 Task: Star a specific release to track updates.
Action: Mouse moved to (1302, 69)
Screenshot: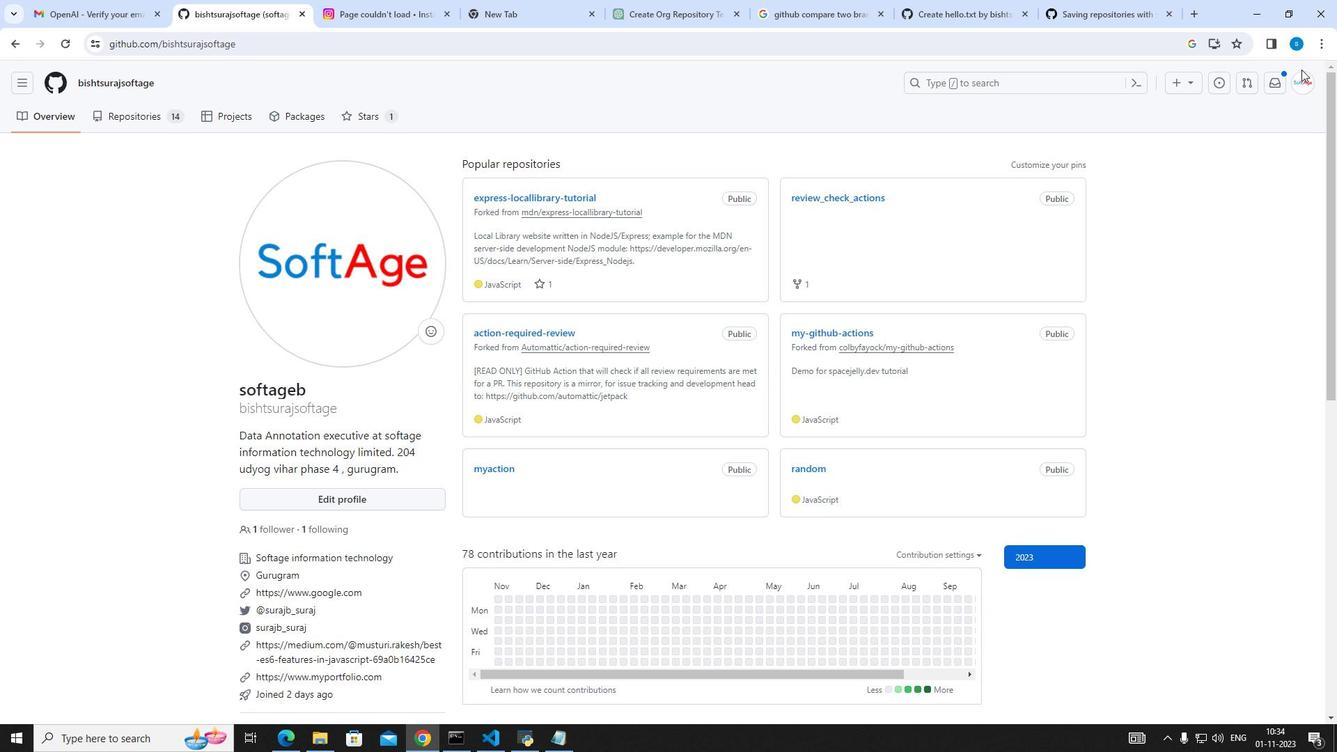 
Action: Mouse pressed left at (1302, 69)
Screenshot: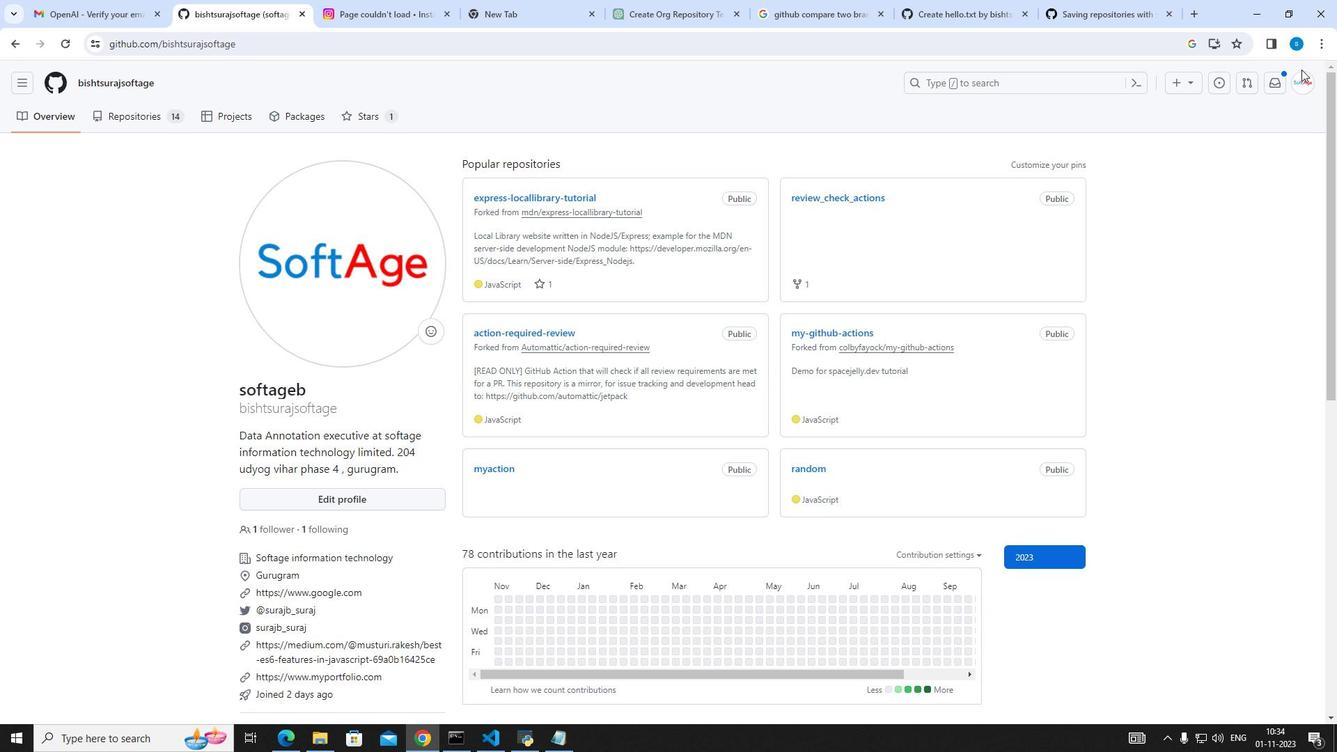 
Action: Mouse moved to (1303, 91)
Screenshot: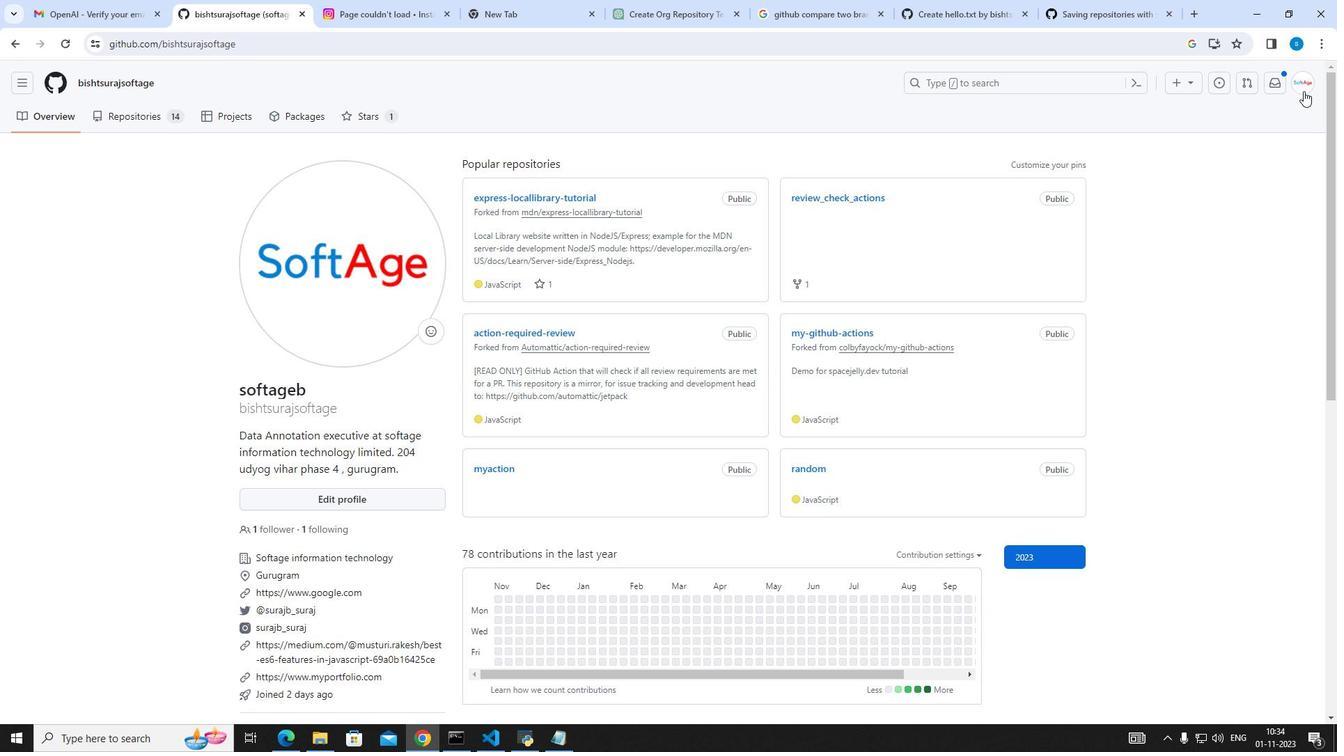 
Action: Mouse pressed left at (1303, 91)
Screenshot: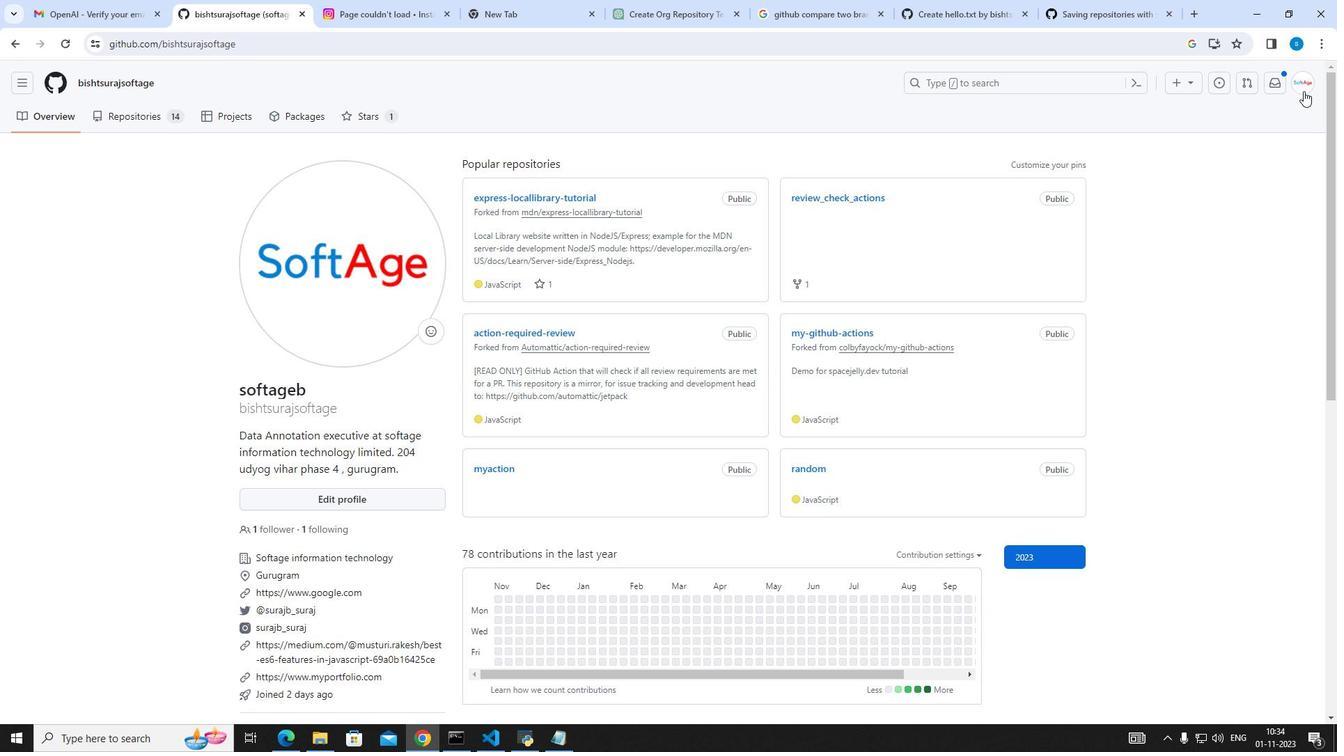 
Action: Mouse moved to (1194, 188)
Screenshot: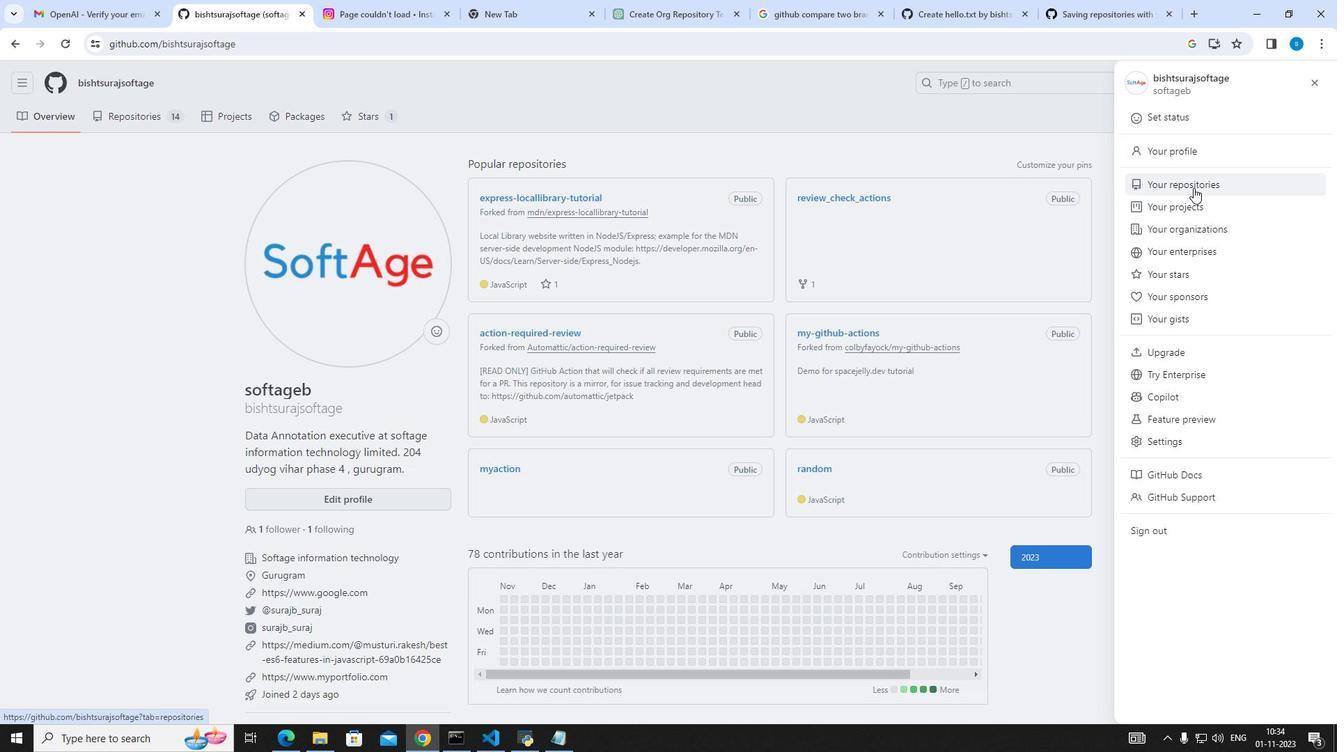 
Action: Mouse pressed left at (1194, 188)
Screenshot: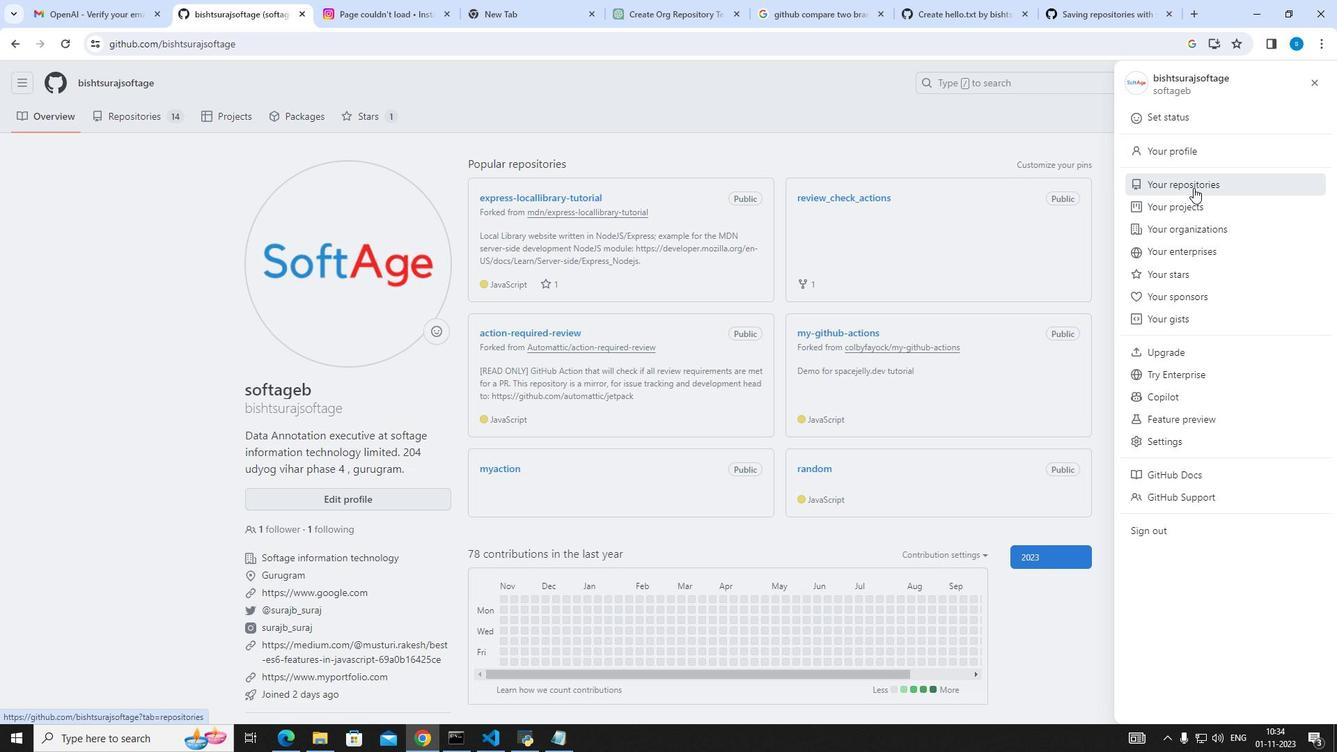 
Action: Mouse moved to (464, 391)
Screenshot: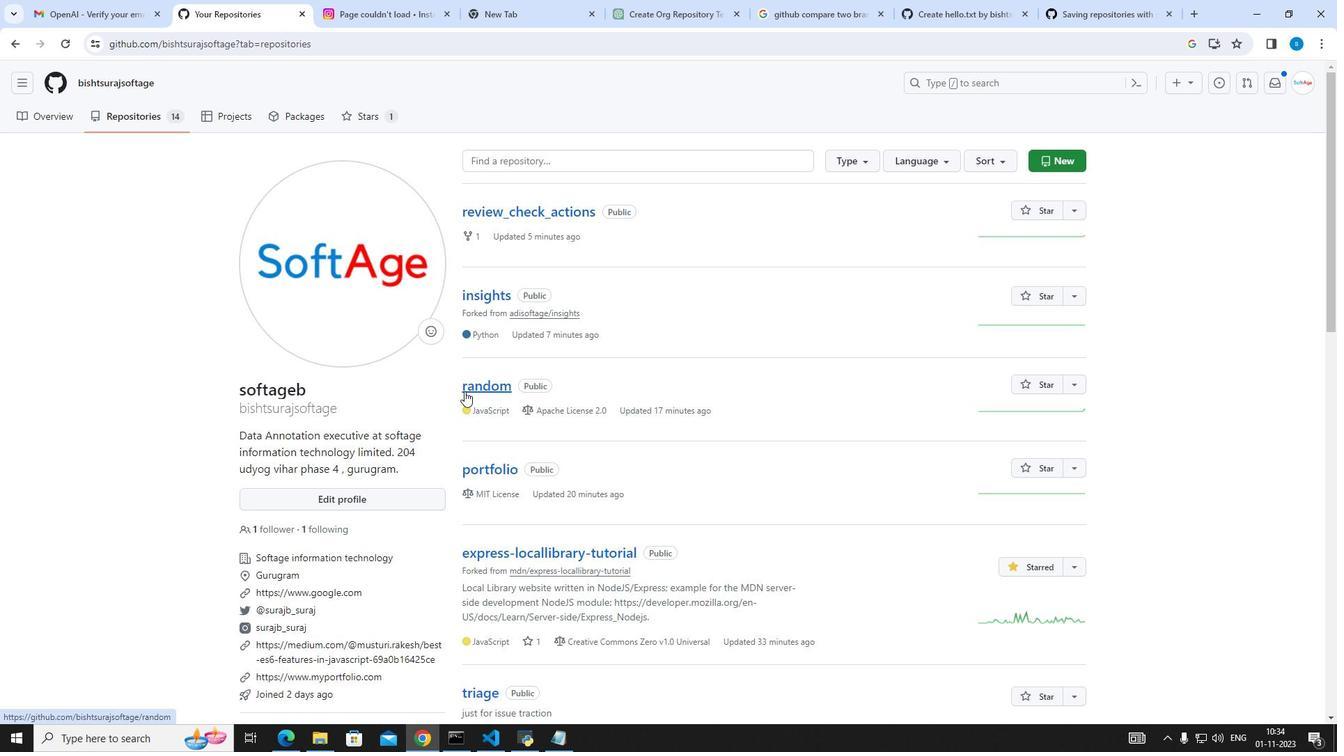 
Action: Mouse pressed left at (464, 391)
Screenshot: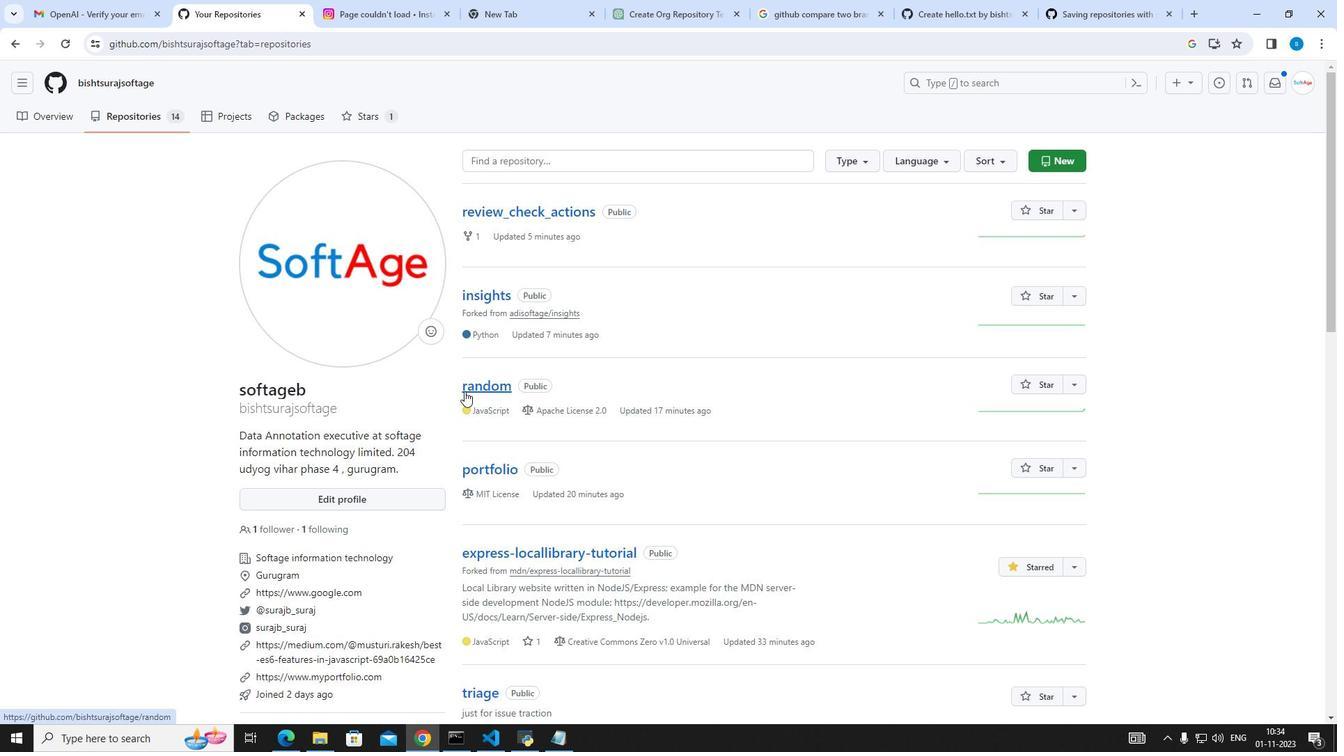 
Action: Mouse moved to (915, 436)
Screenshot: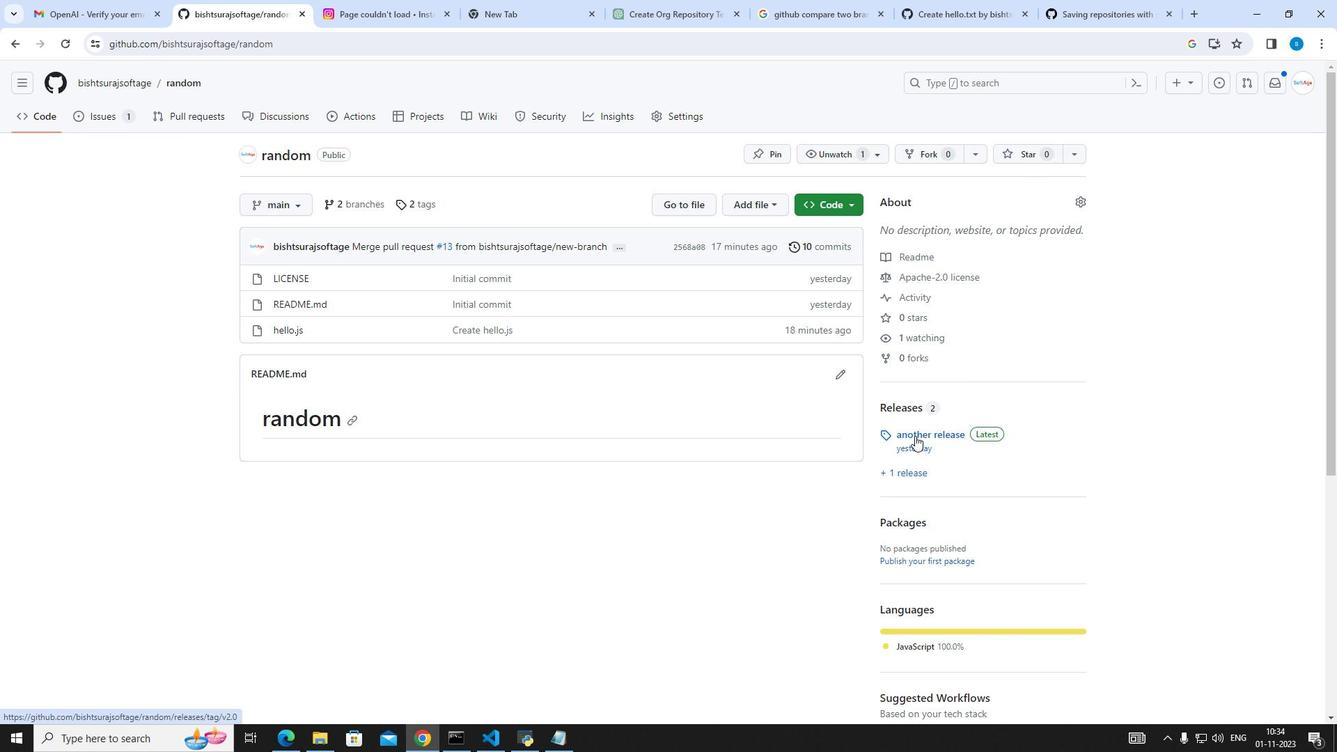
Action: Mouse pressed left at (915, 436)
Screenshot: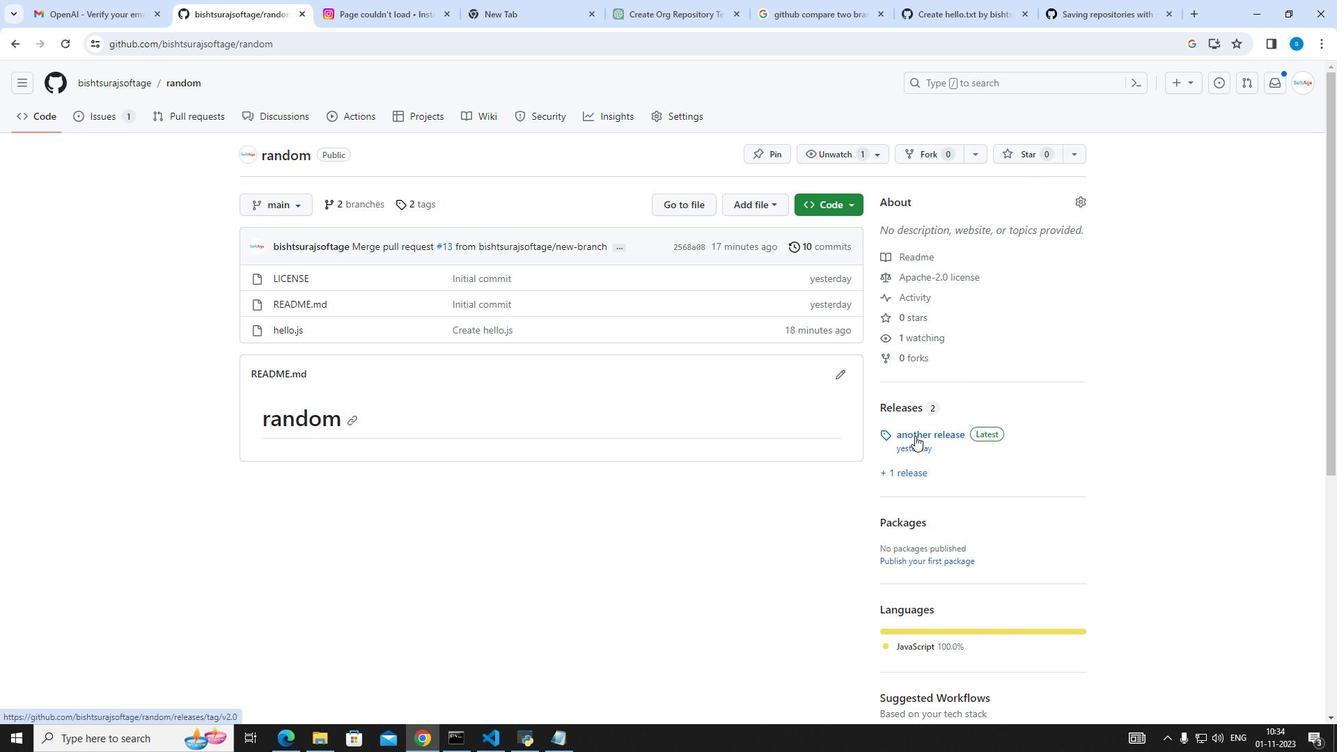 
Action: Mouse moved to (1022, 206)
Screenshot: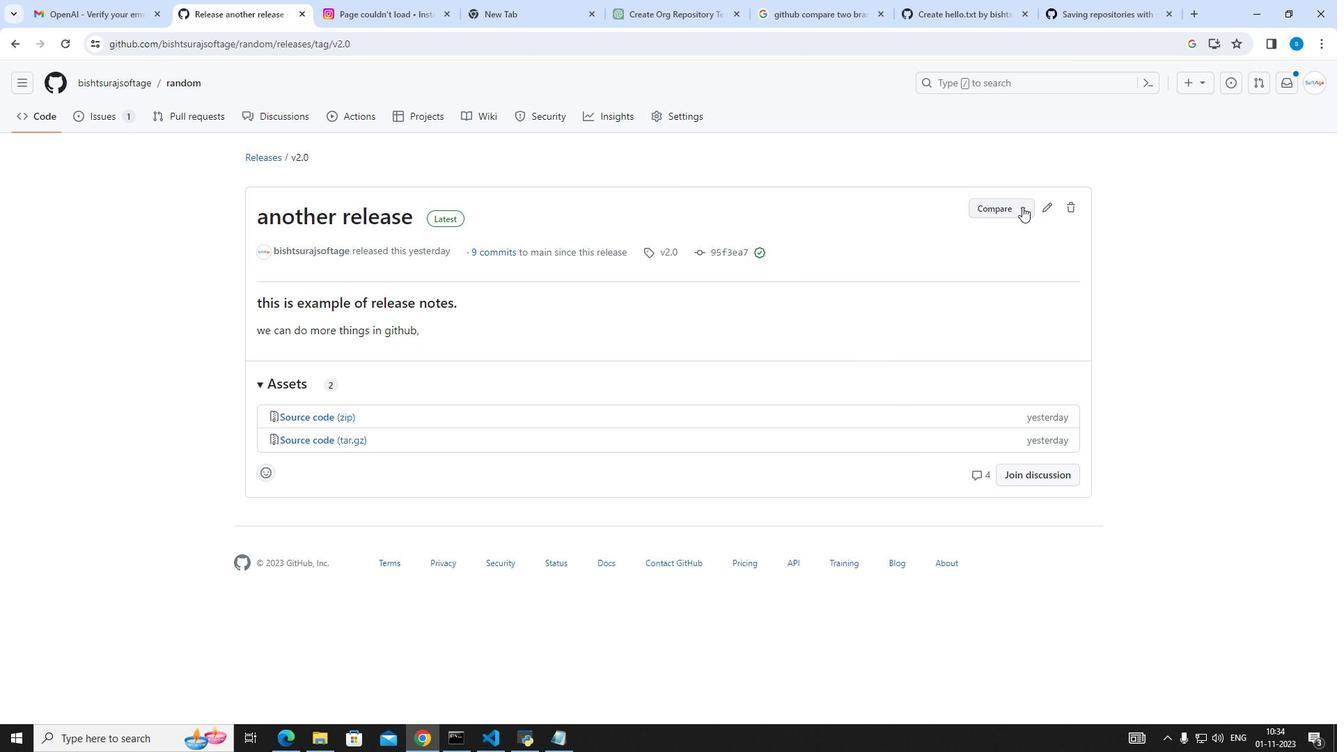 
Action: Mouse pressed left at (1022, 206)
Screenshot: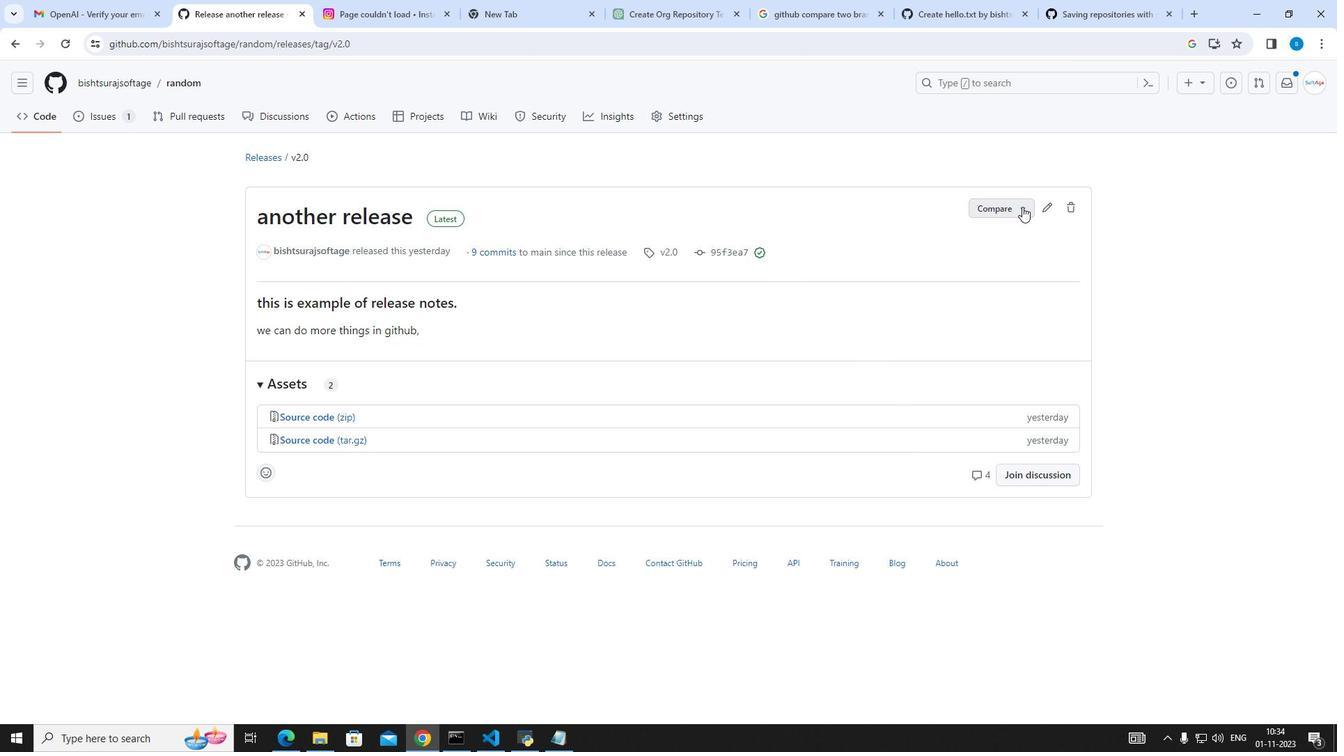 
Action: Mouse pressed left at (1022, 206)
Screenshot: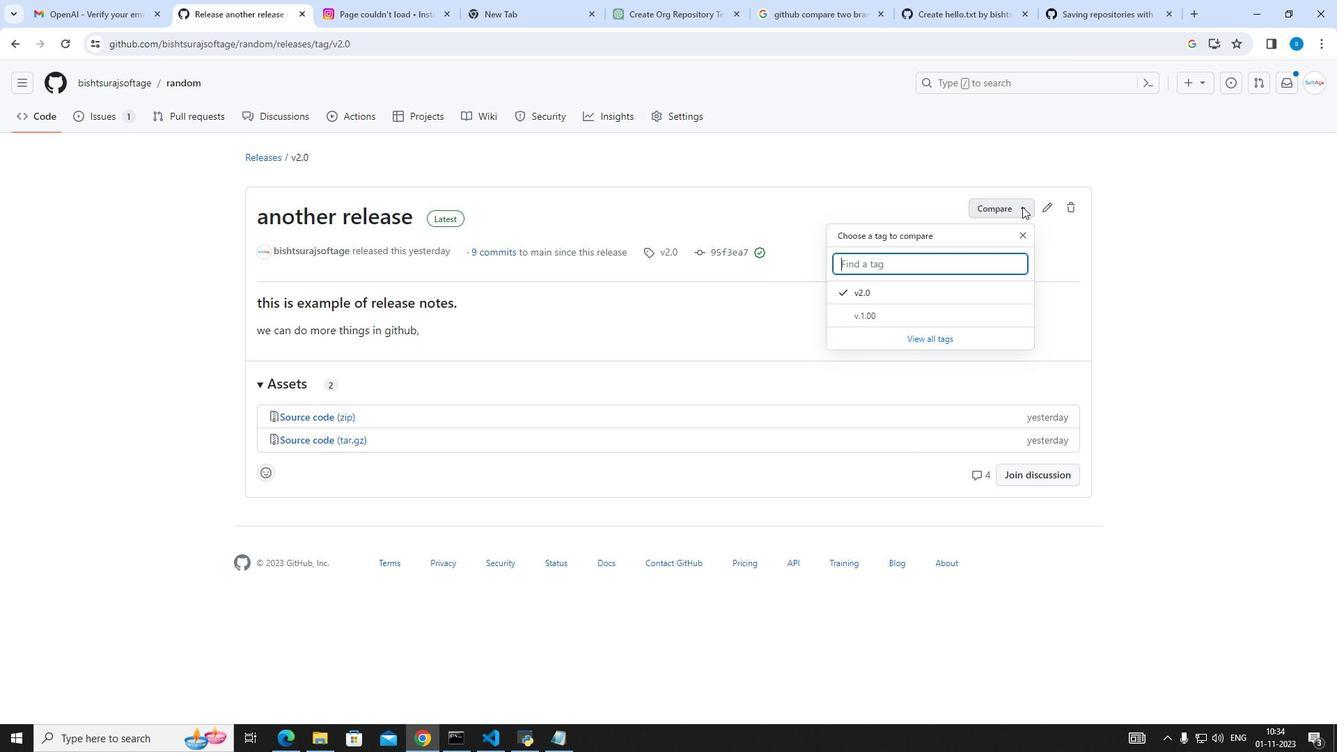 
Action: Mouse moved to (10, 48)
Screenshot: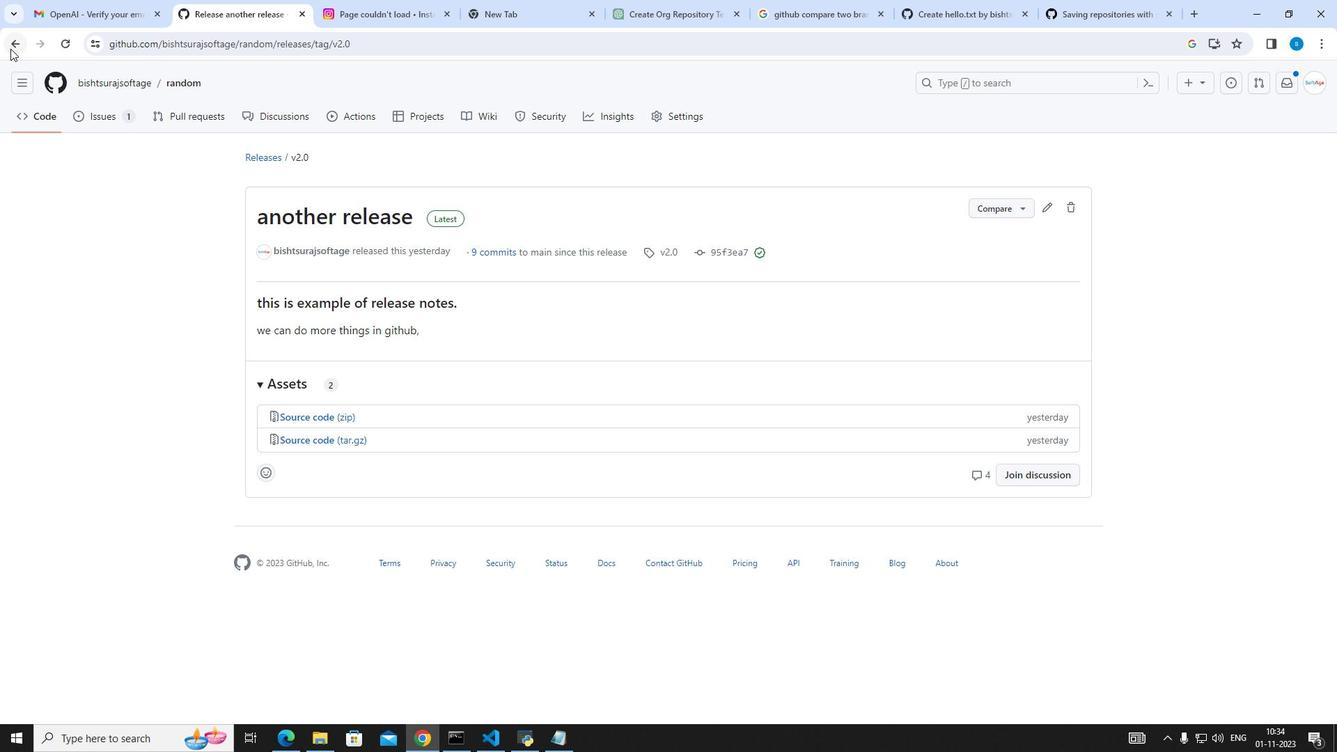 
Action: Mouse pressed left at (10, 48)
Screenshot: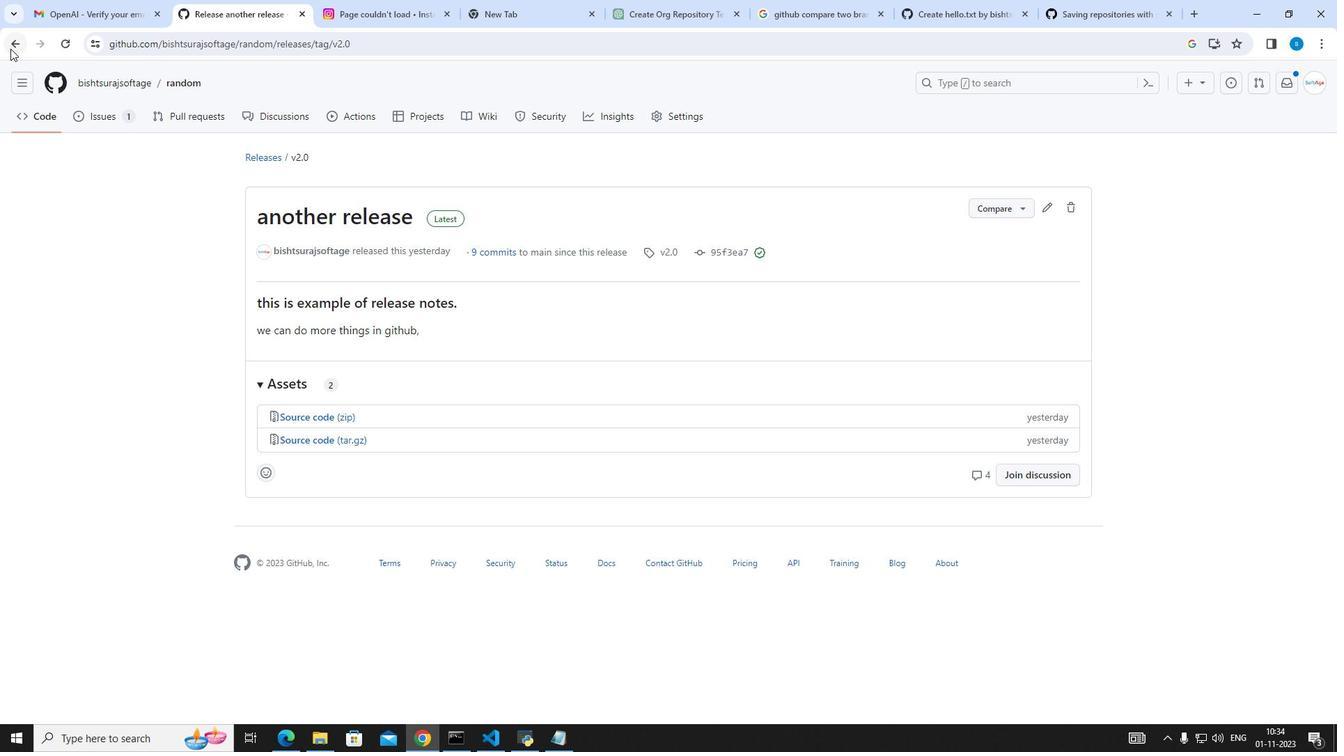 
Action: Mouse moved to (1022, 150)
Screenshot: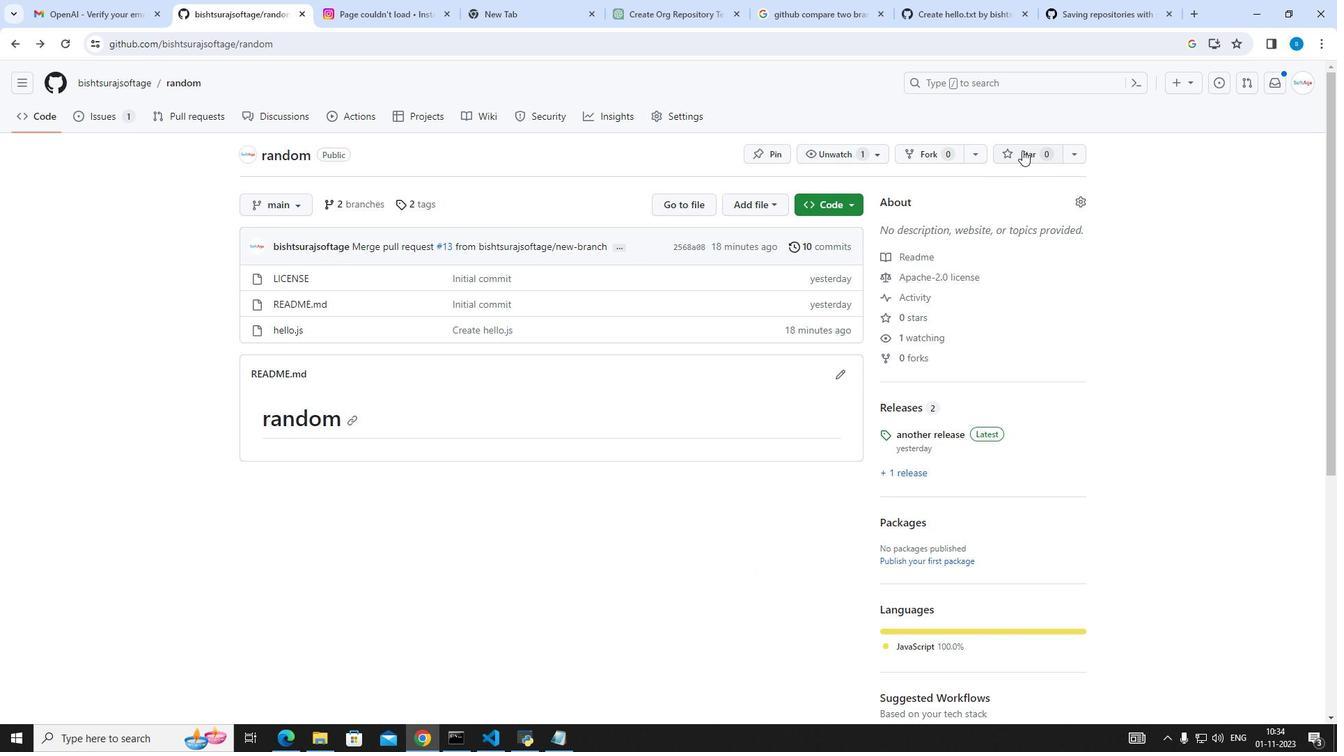 
Action: Mouse pressed left at (1022, 150)
Screenshot: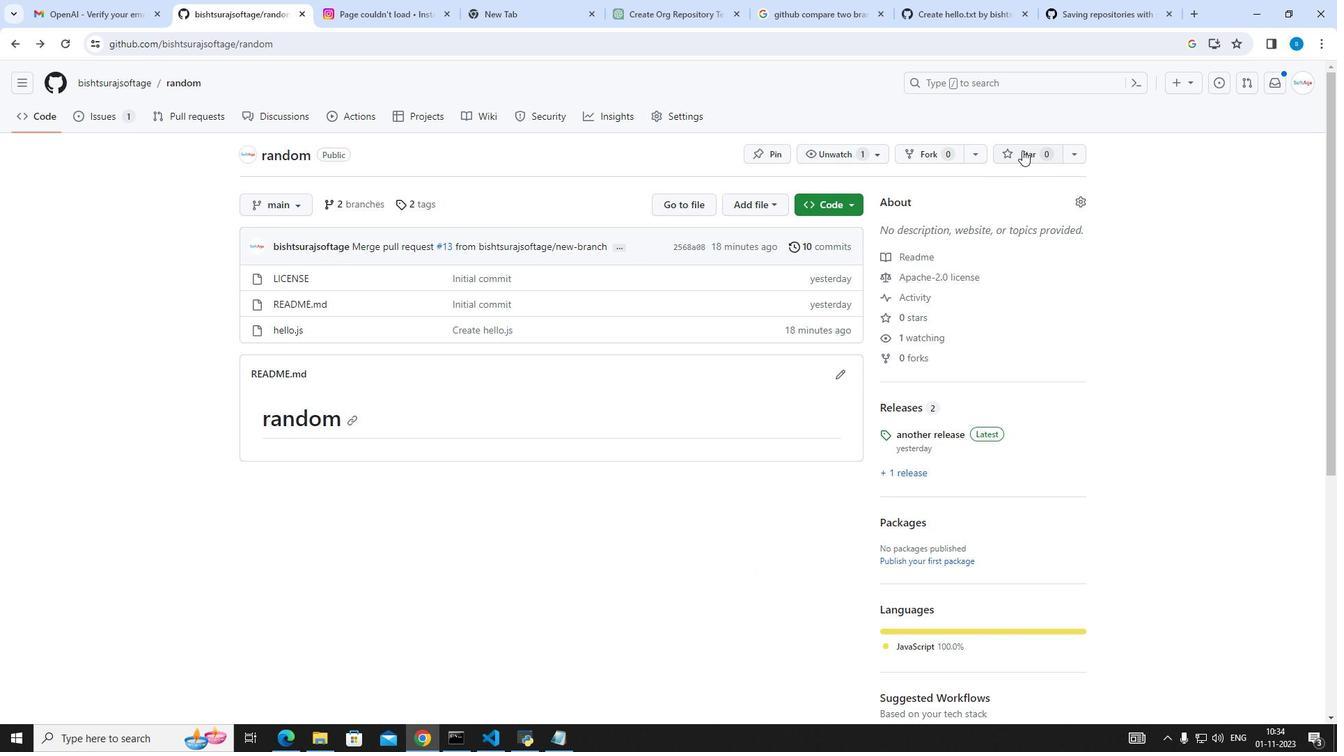 
Action: Mouse moved to (1015, 346)
Screenshot: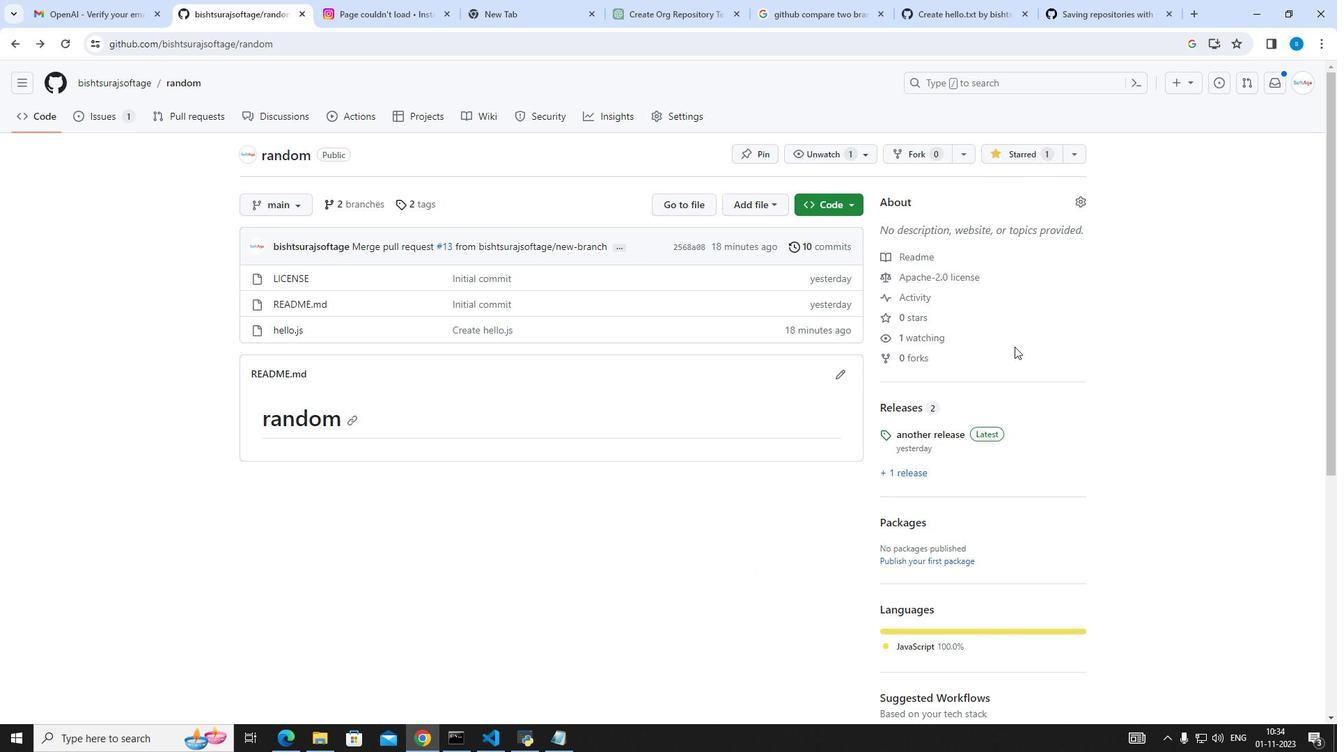 
